 Task: Toggle the show keywords in the suggest.
Action: Mouse moved to (13, 629)
Screenshot: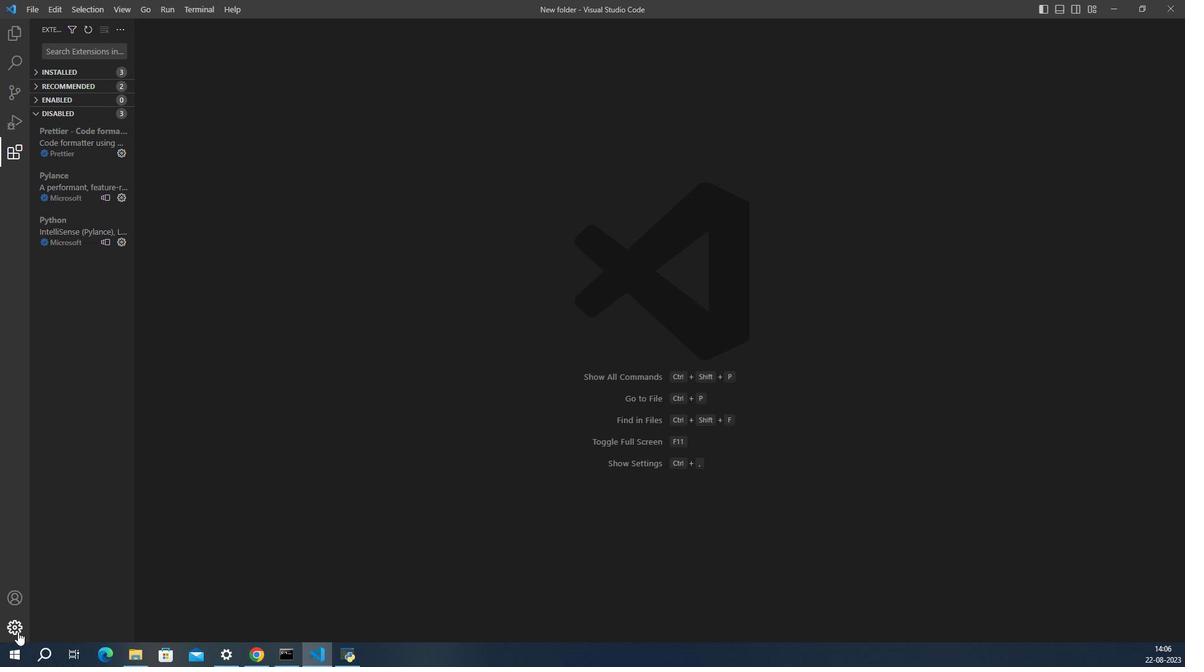
Action: Mouse pressed left at (13, 629)
Screenshot: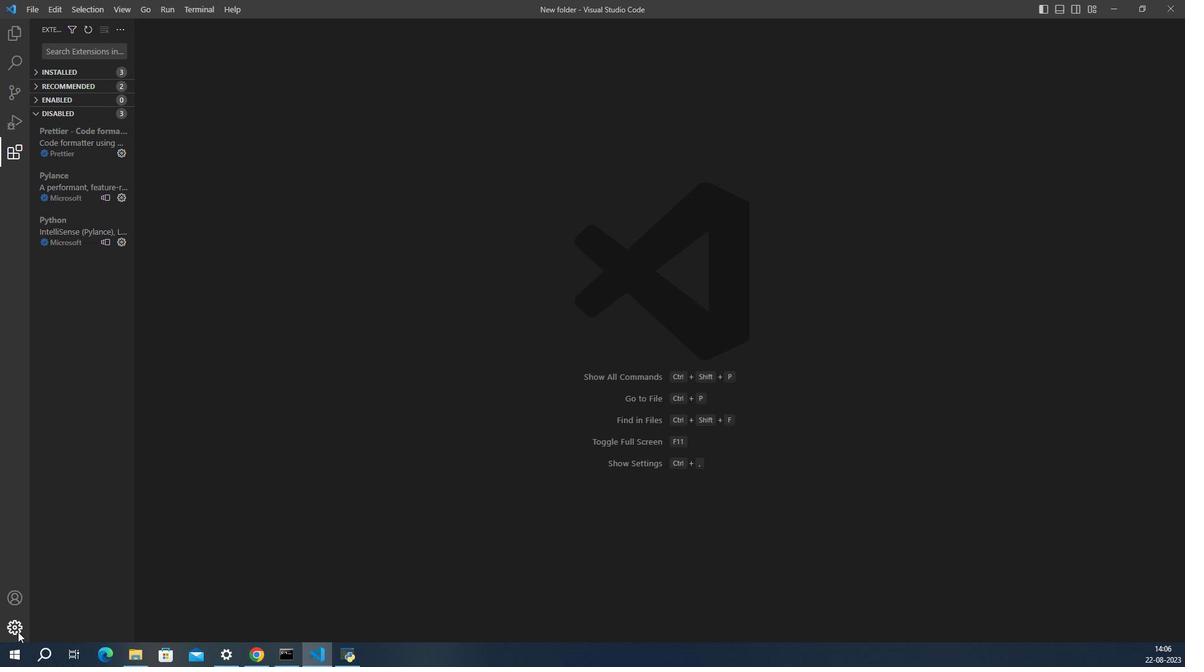 
Action: Mouse moved to (63, 534)
Screenshot: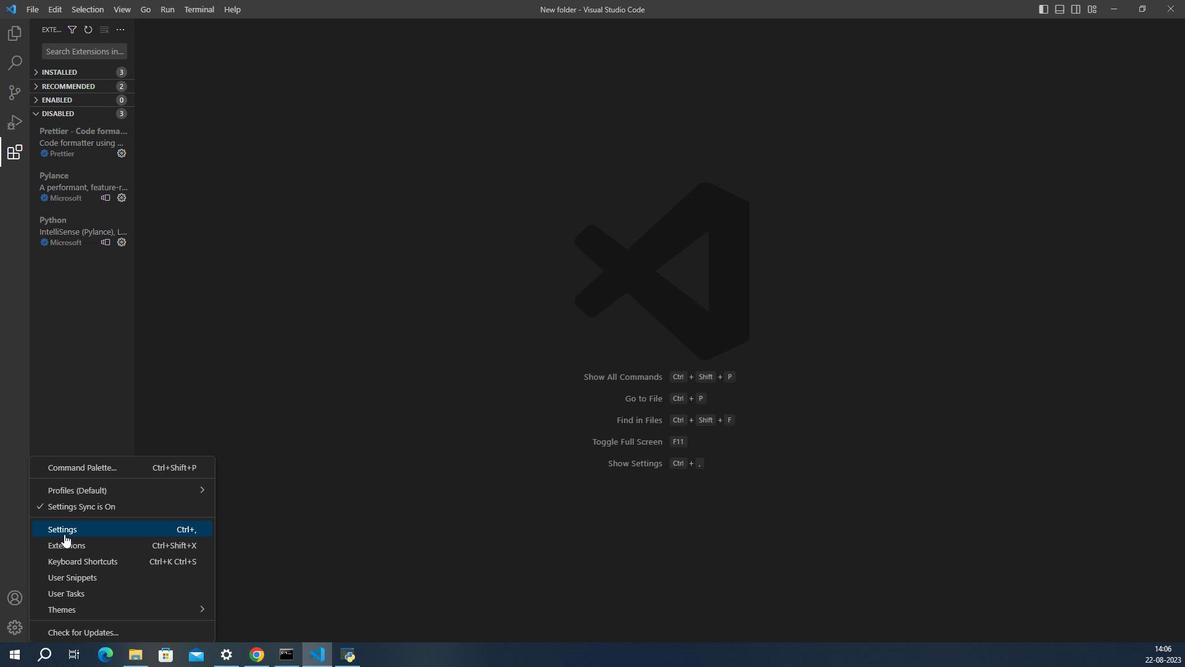 
Action: Mouse pressed left at (63, 534)
Screenshot: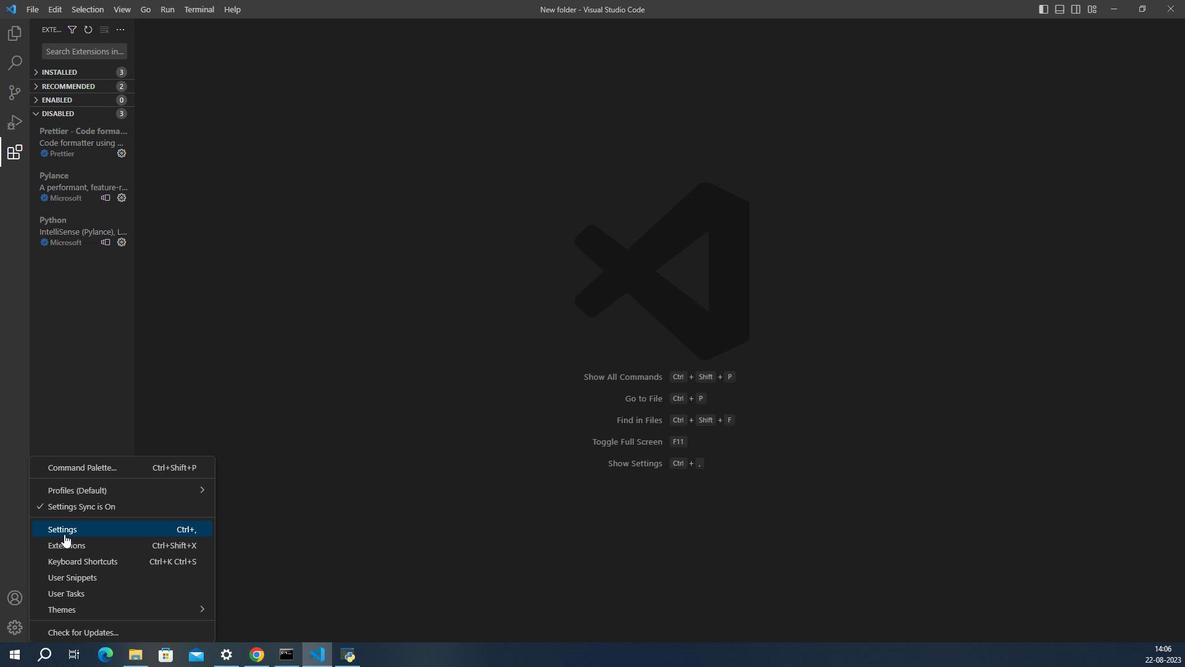 
Action: Mouse moved to (556, 388)
Screenshot: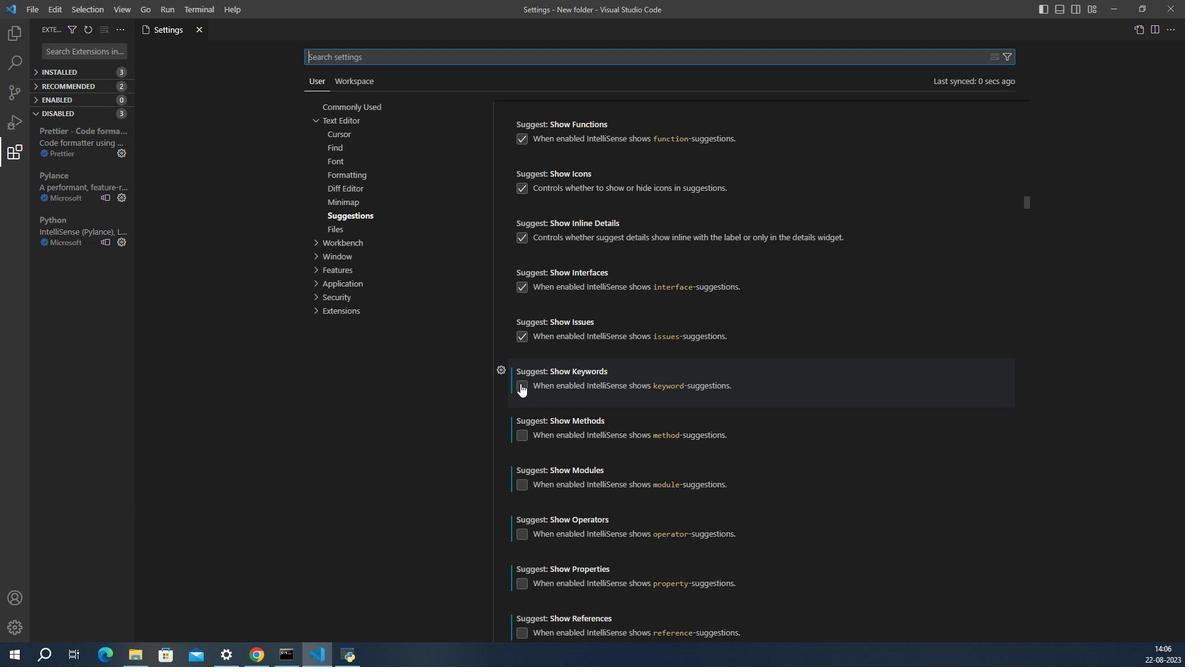 
Action: Mouse pressed left at (556, 388)
Screenshot: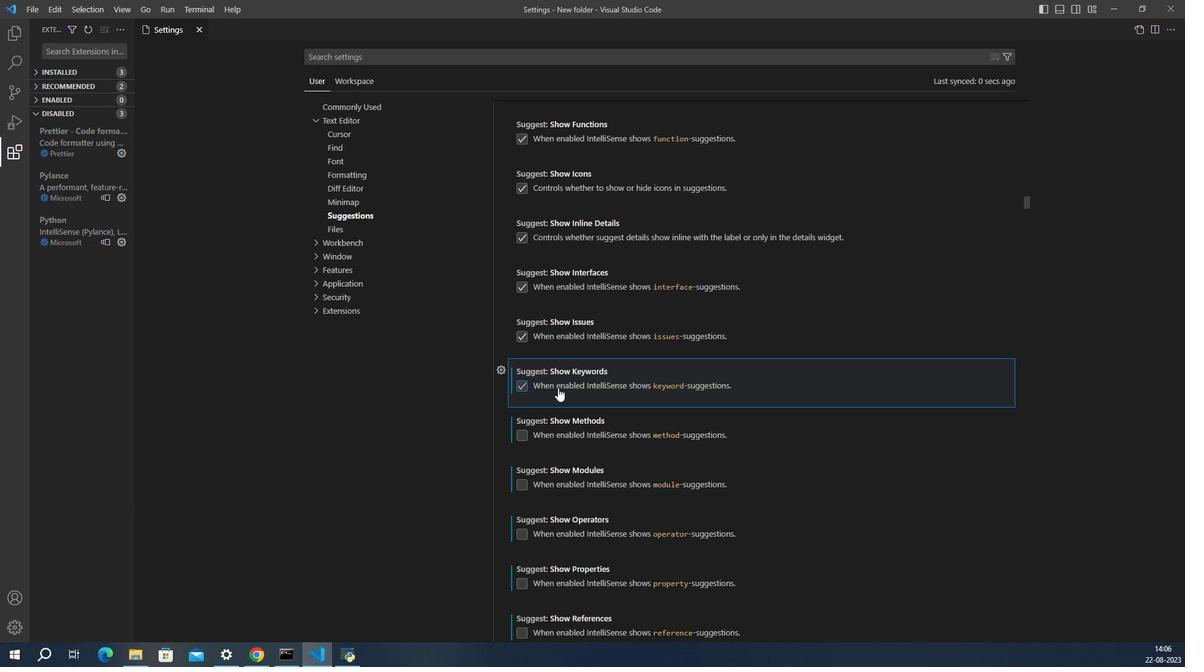 
Action: Mouse moved to (597, 392)
Screenshot: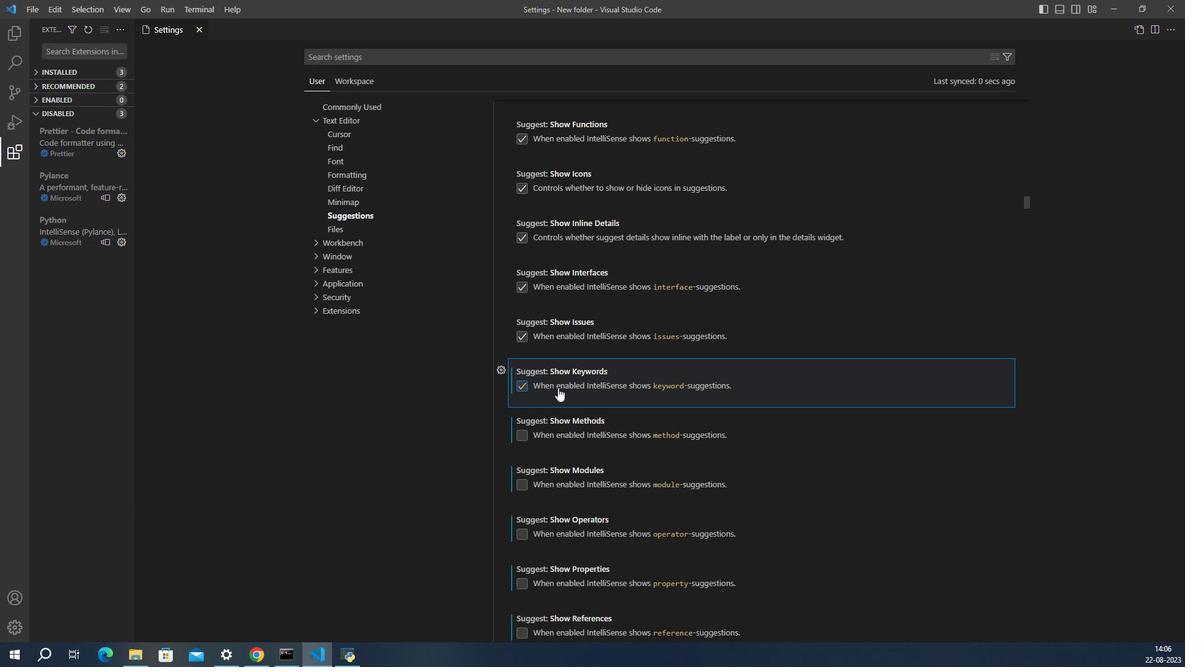 
